 Task: Sort the products by price (lowest first).
Action: Mouse moved to (16, 138)
Screenshot: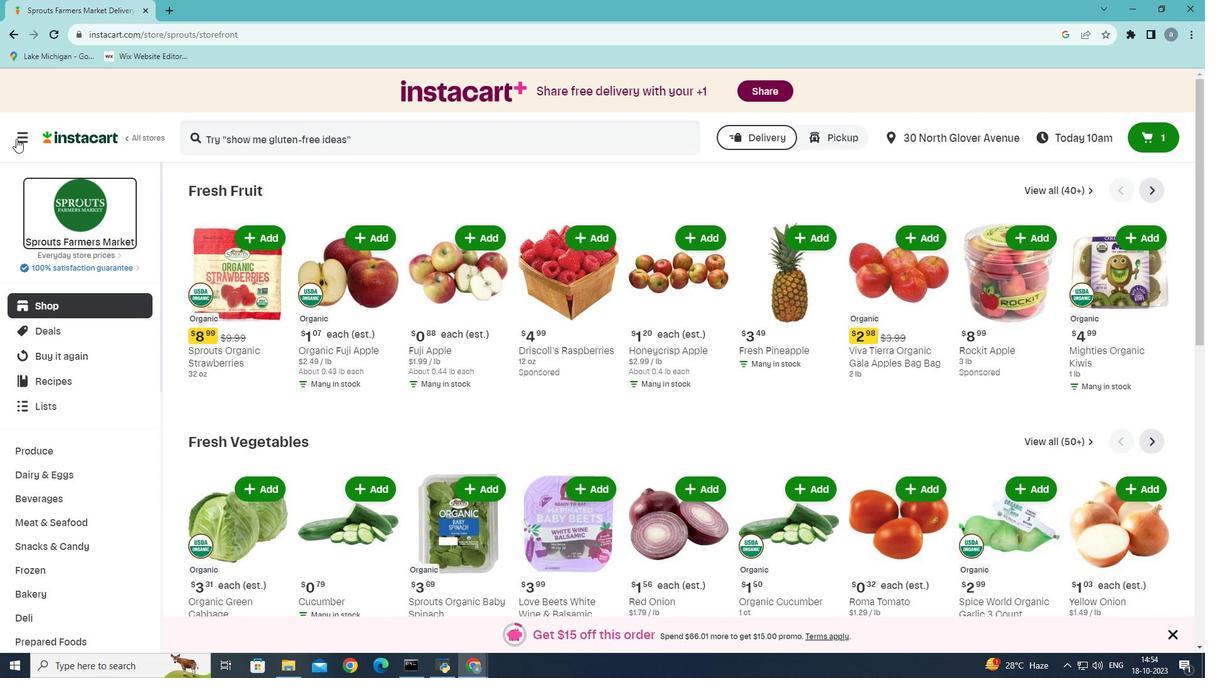 
Action: Mouse pressed left at (16, 138)
Screenshot: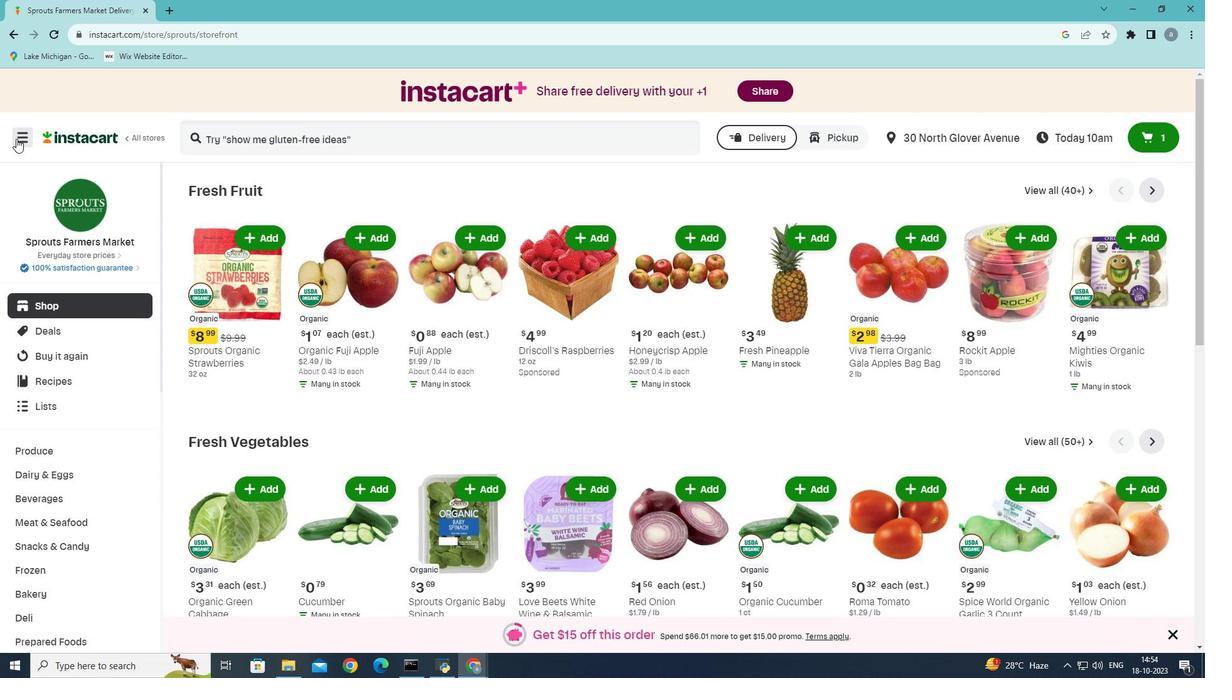 
Action: Mouse moved to (65, 373)
Screenshot: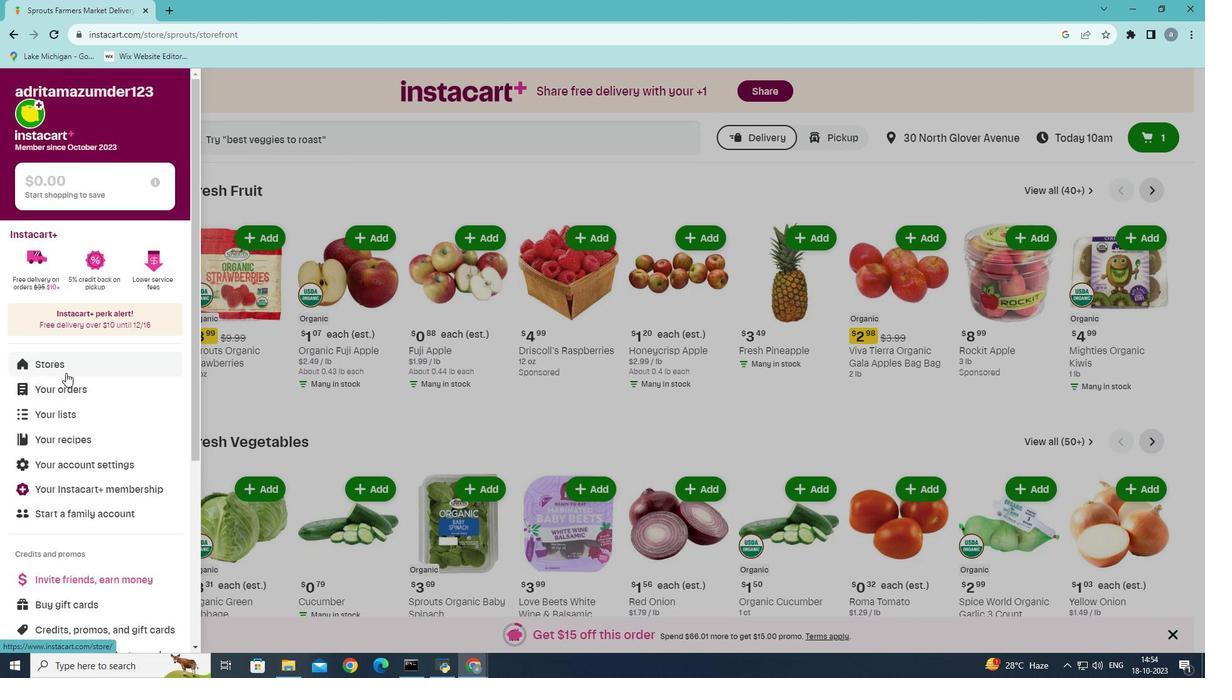 
Action: Mouse pressed left at (65, 373)
Screenshot: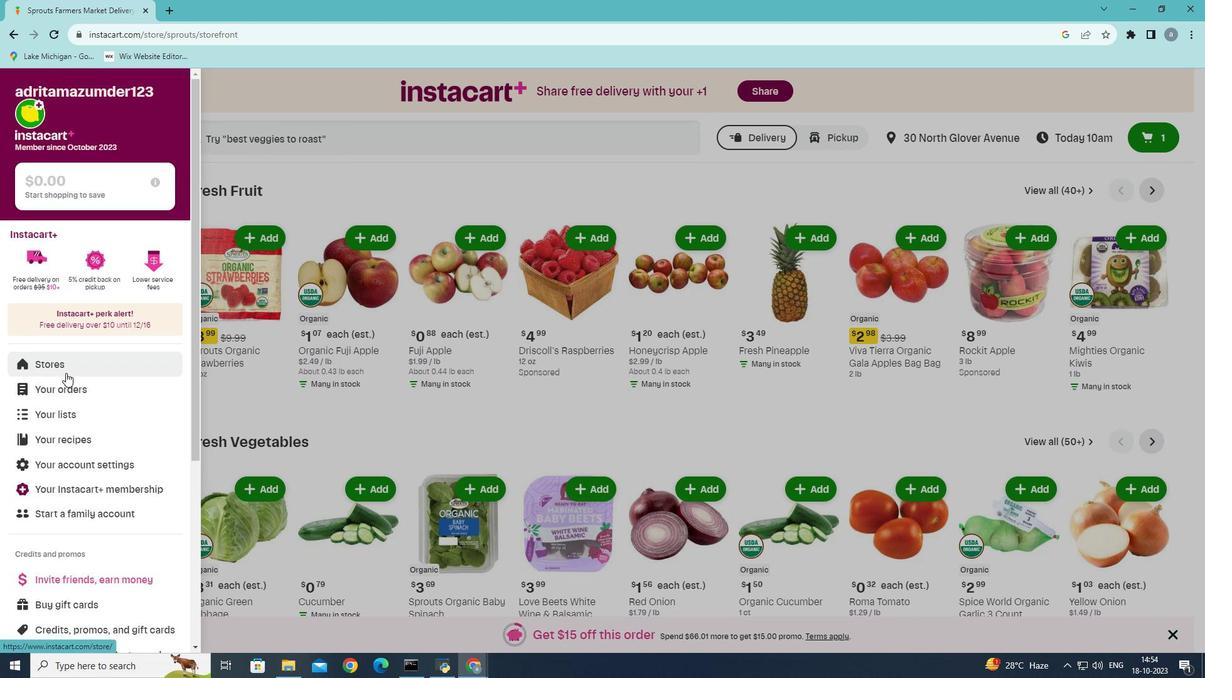 
Action: Mouse moved to (301, 140)
Screenshot: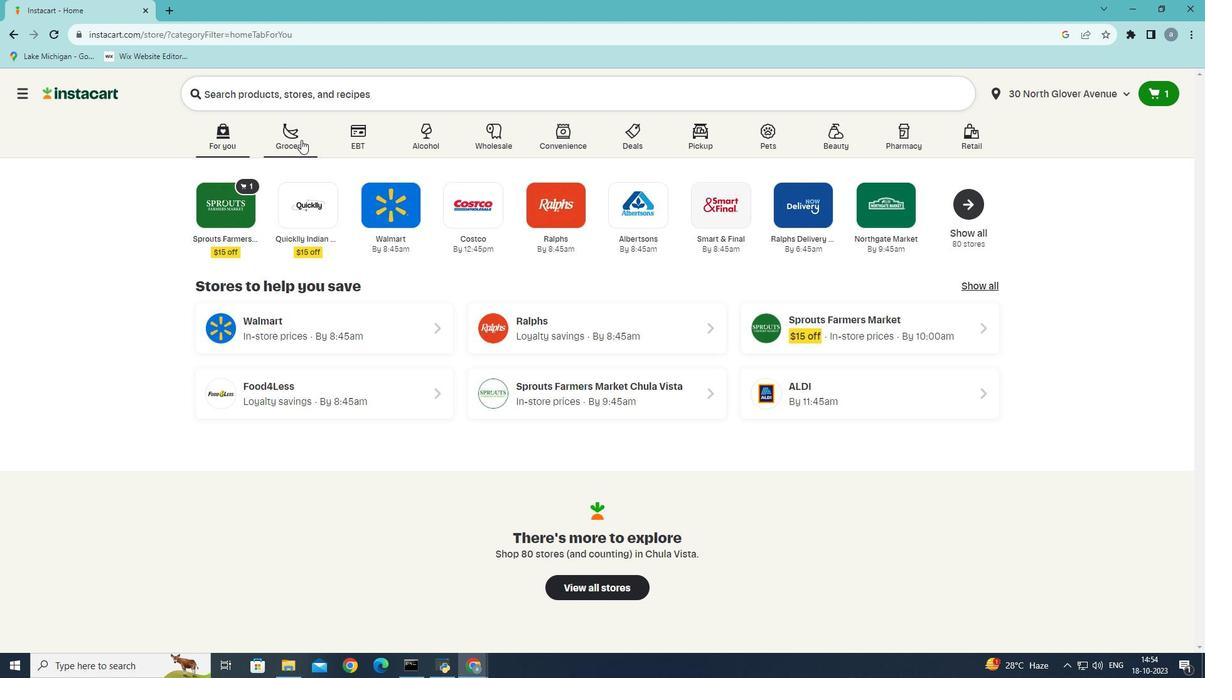 
Action: Mouse pressed left at (301, 140)
Screenshot: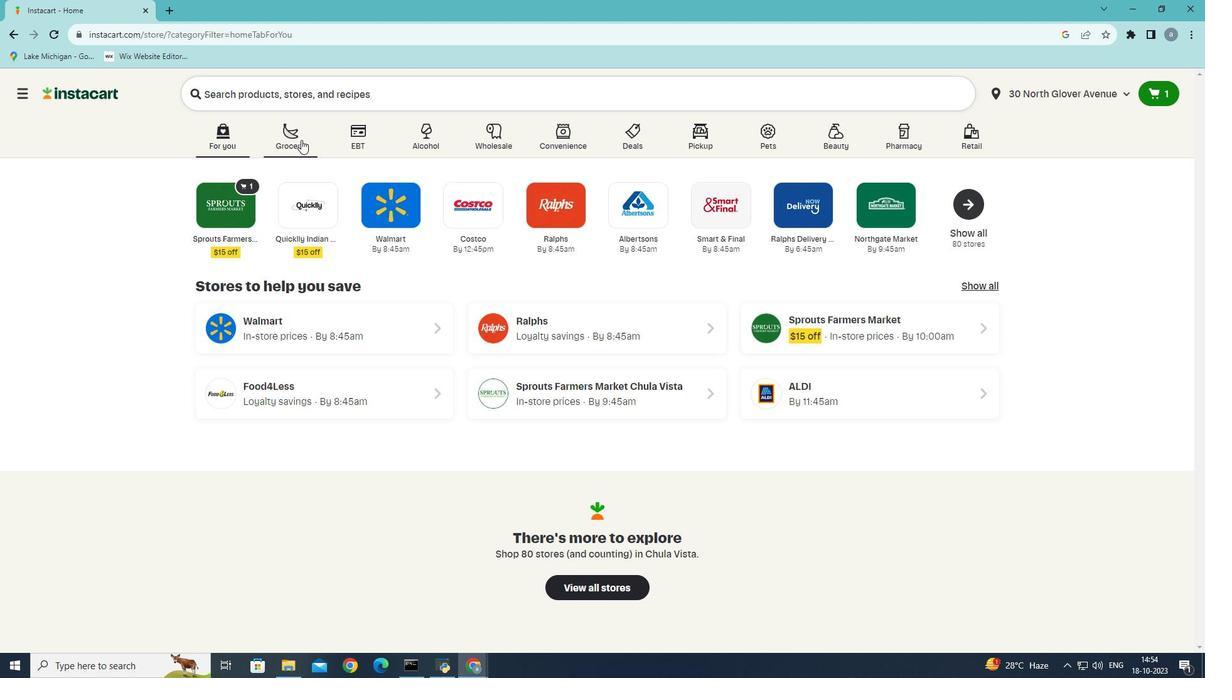 
Action: Mouse moved to (303, 381)
Screenshot: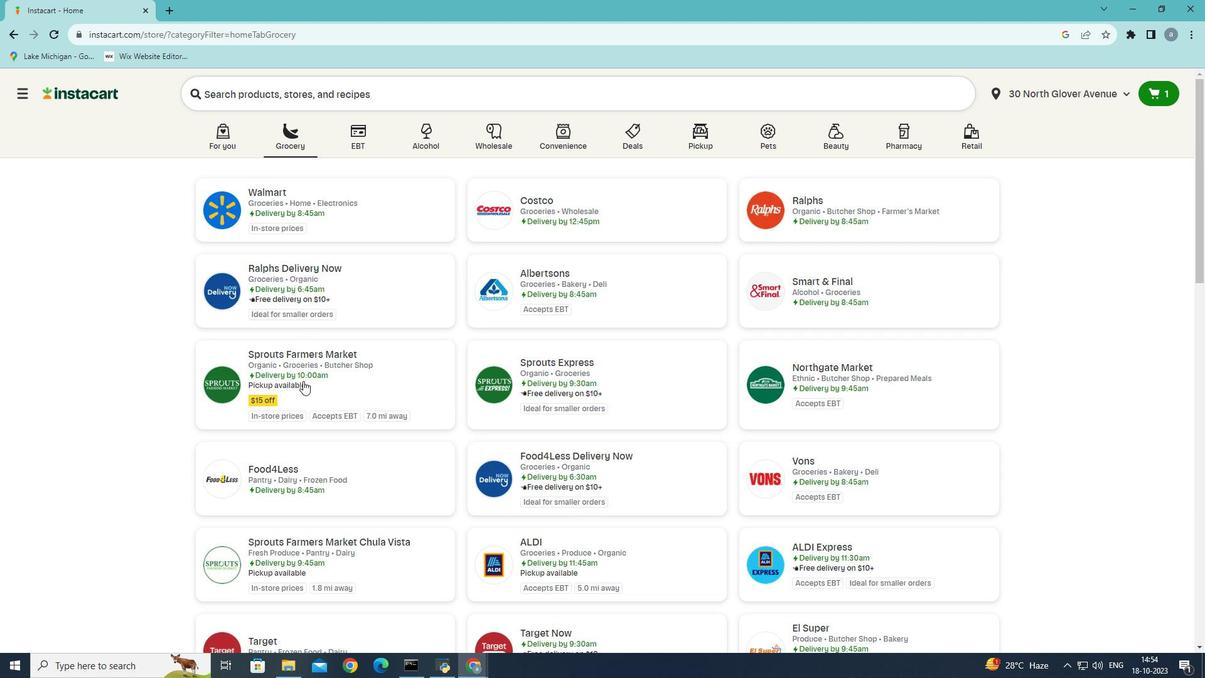 
Action: Mouse pressed left at (303, 381)
Screenshot: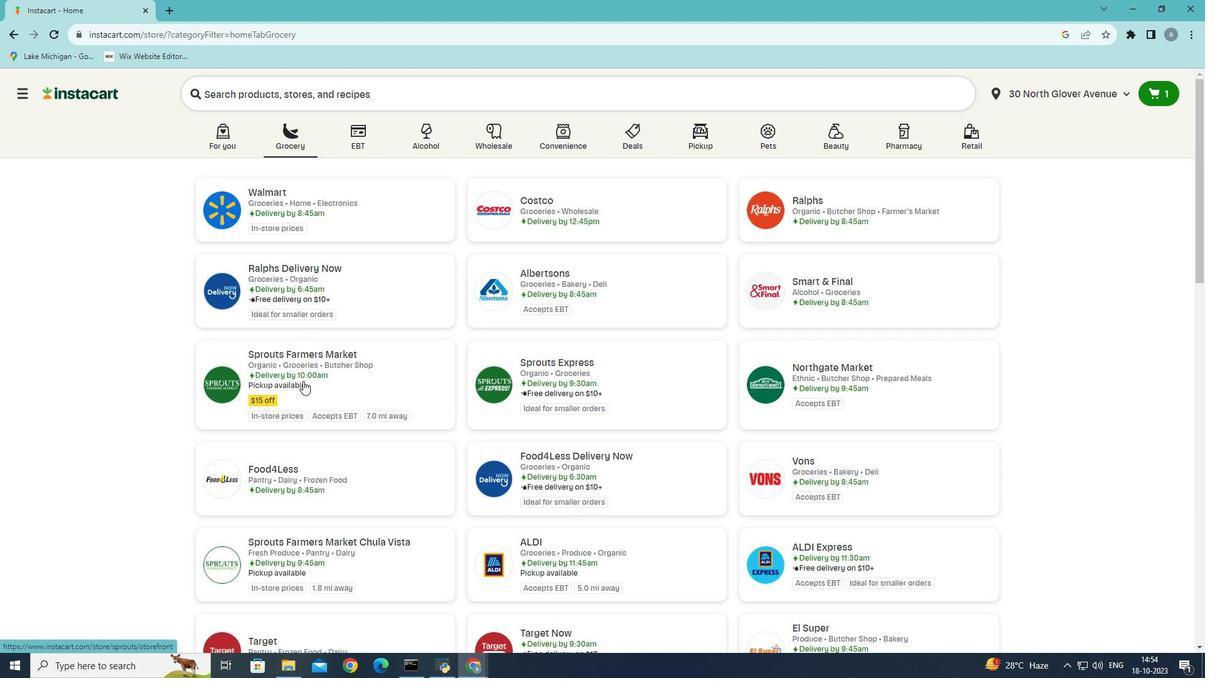 
Action: Mouse moved to (60, 518)
Screenshot: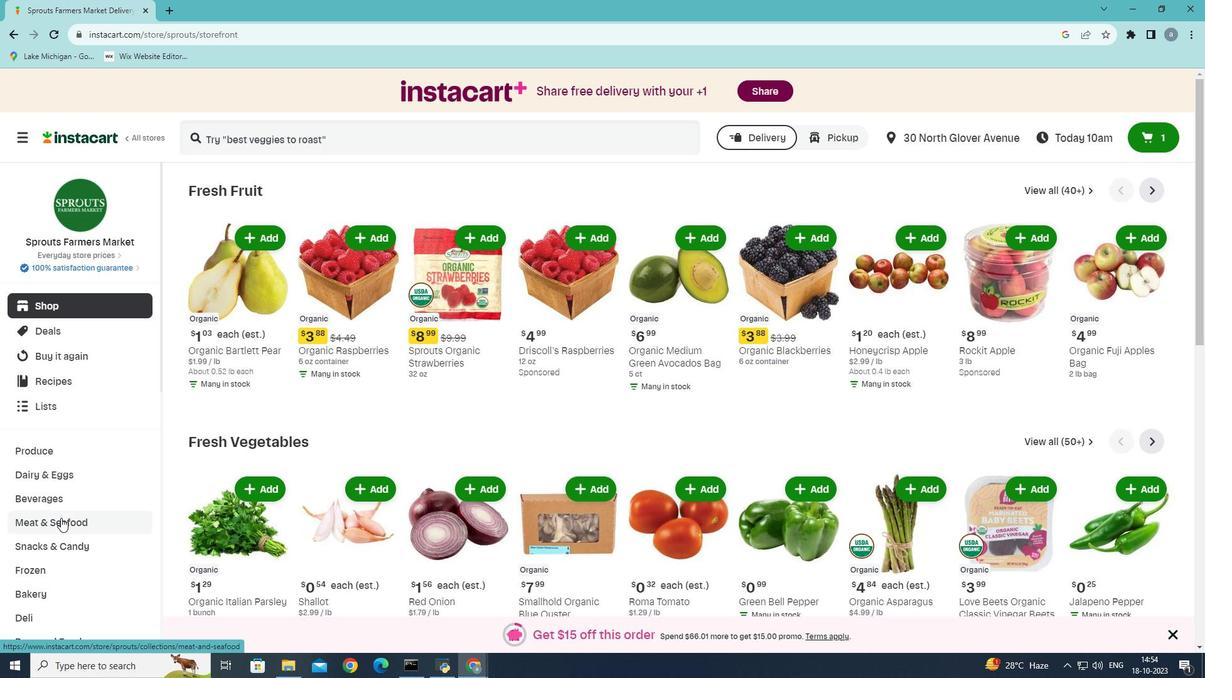 
Action: Mouse pressed left at (60, 518)
Screenshot: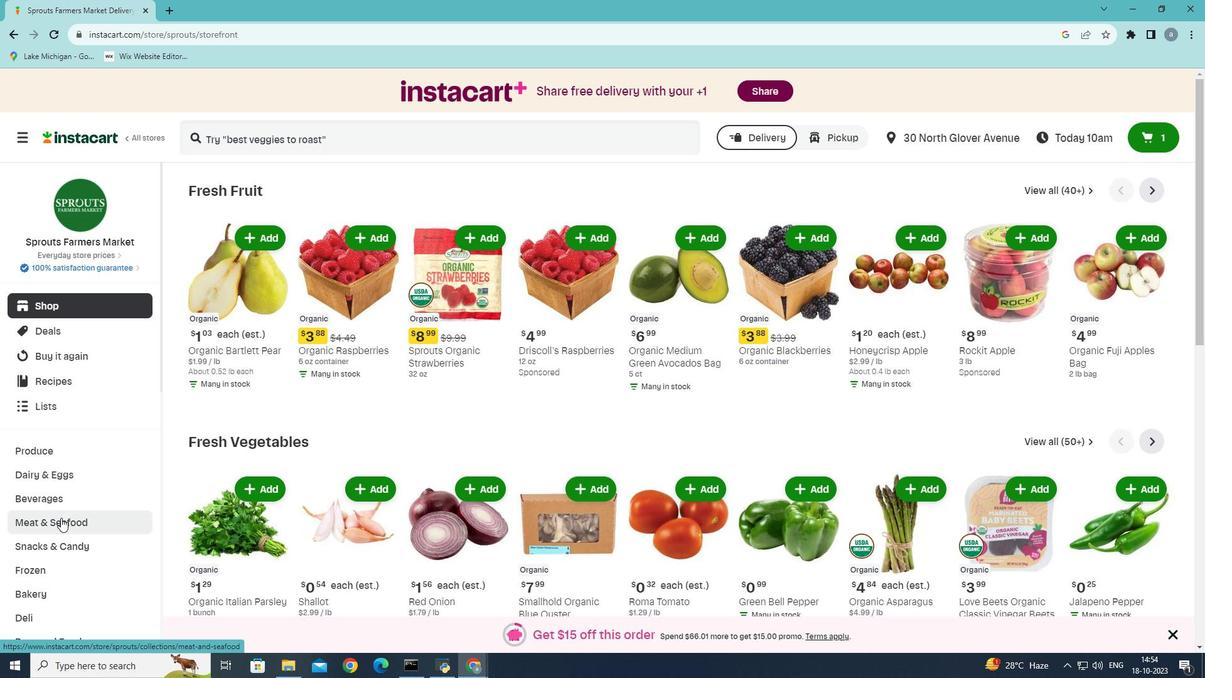 
Action: Mouse moved to (454, 215)
Screenshot: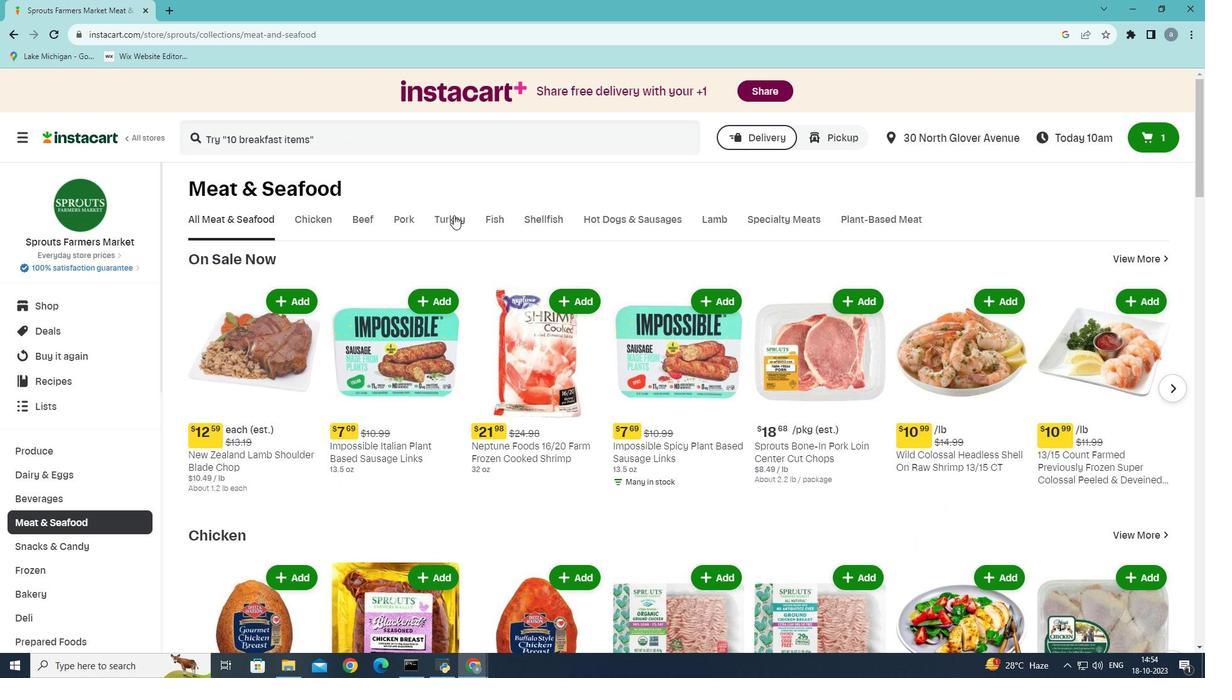
Action: Mouse pressed left at (454, 215)
Screenshot: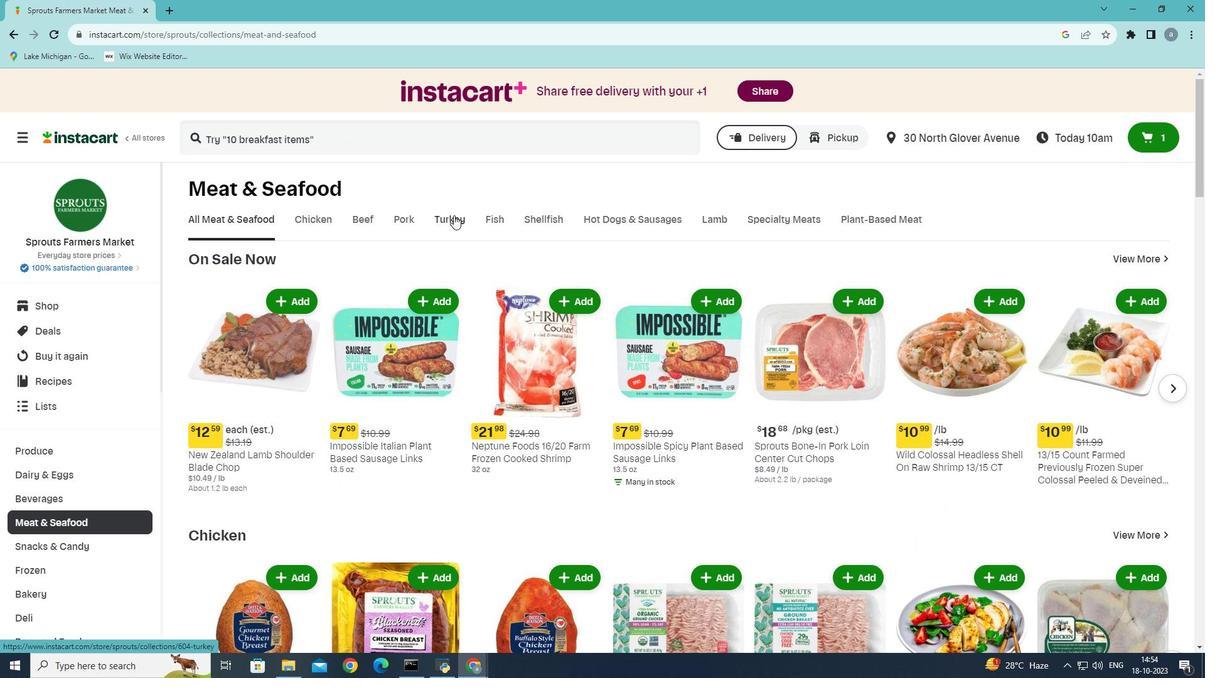 
Action: Mouse moved to (486, 276)
Screenshot: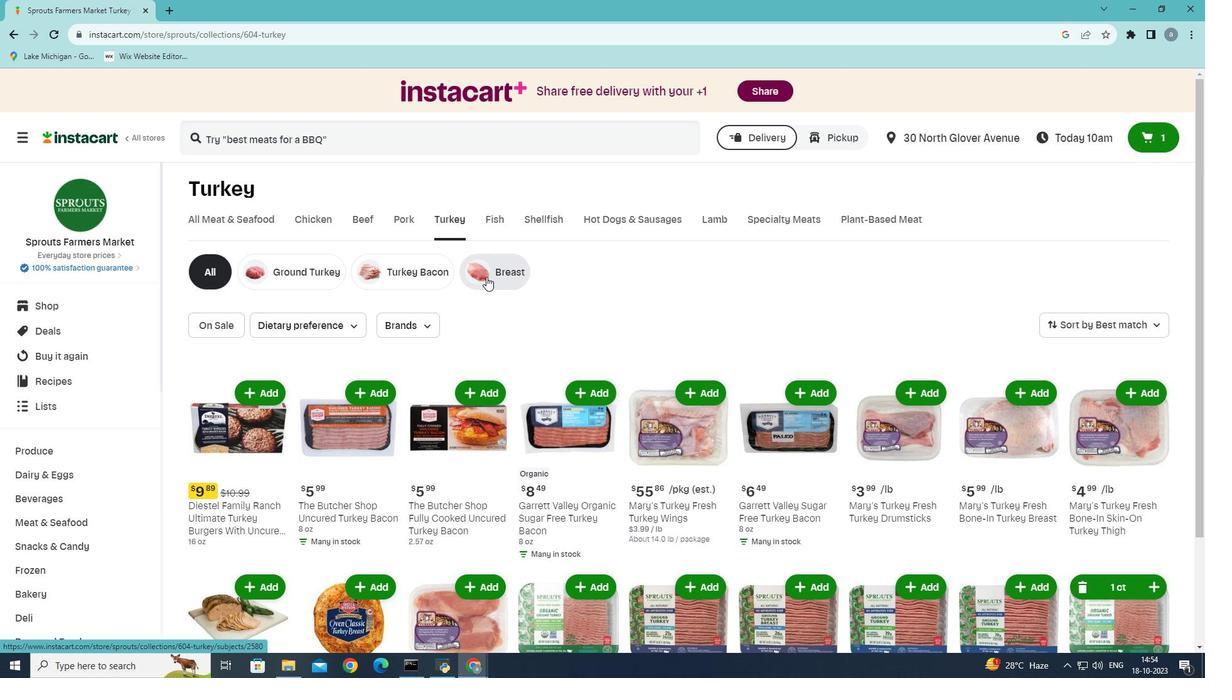 
Action: Mouse pressed left at (486, 276)
Screenshot: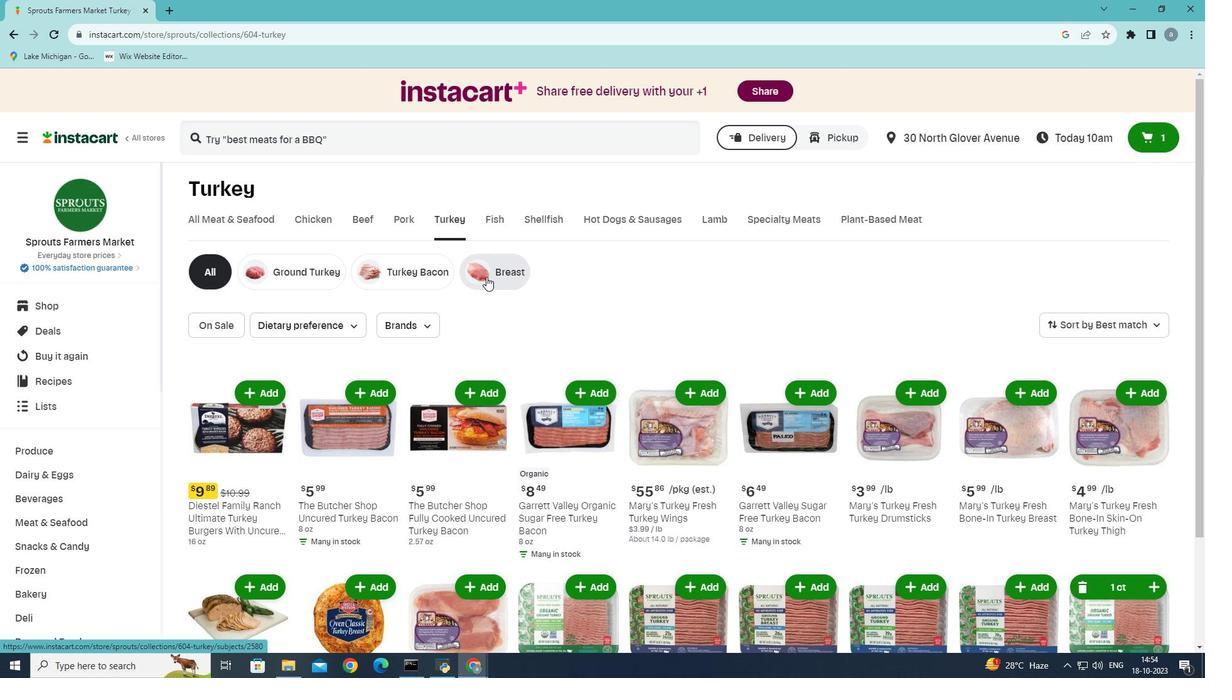 
Action: Mouse moved to (1167, 322)
Screenshot: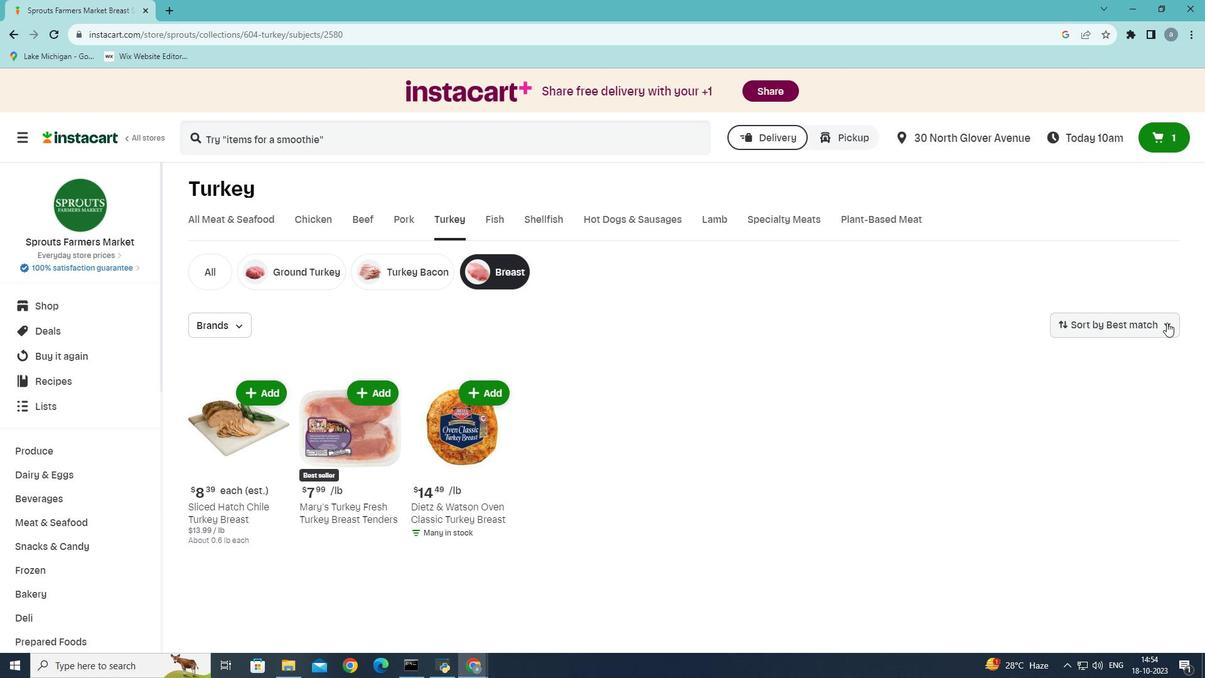 
Action: Mouse pressed left at (1167, 322)
Screenshot: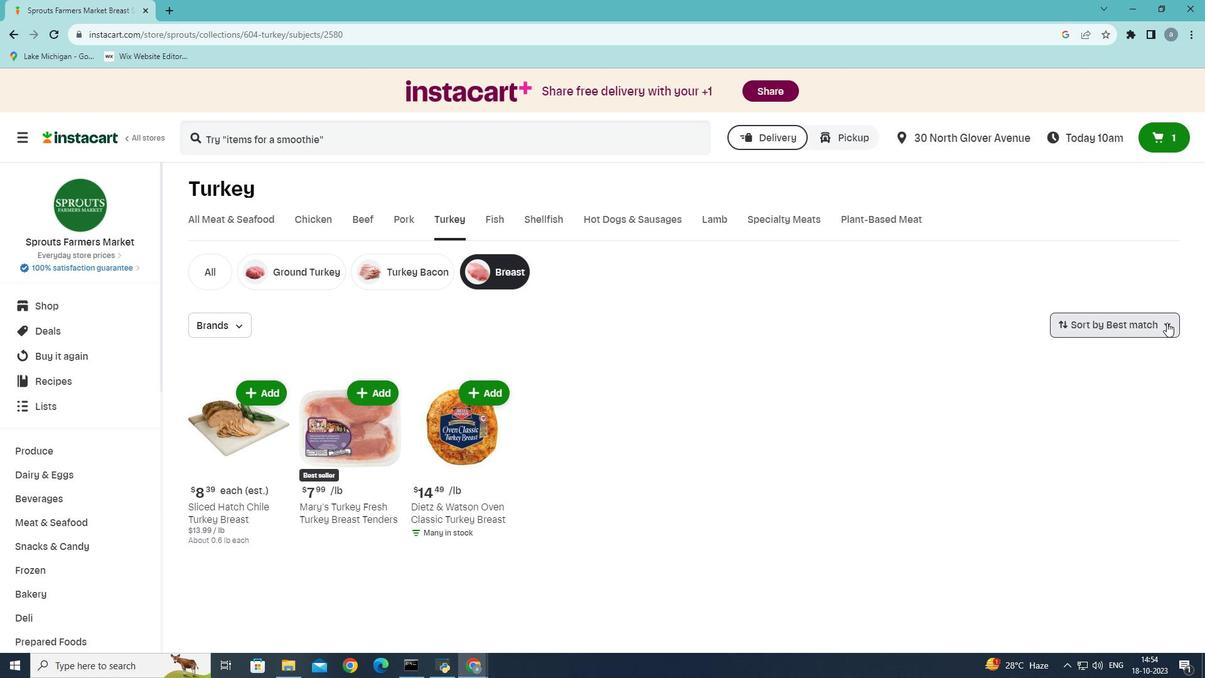 
Action: Mouse moved to (1151, 388)
Screenshot: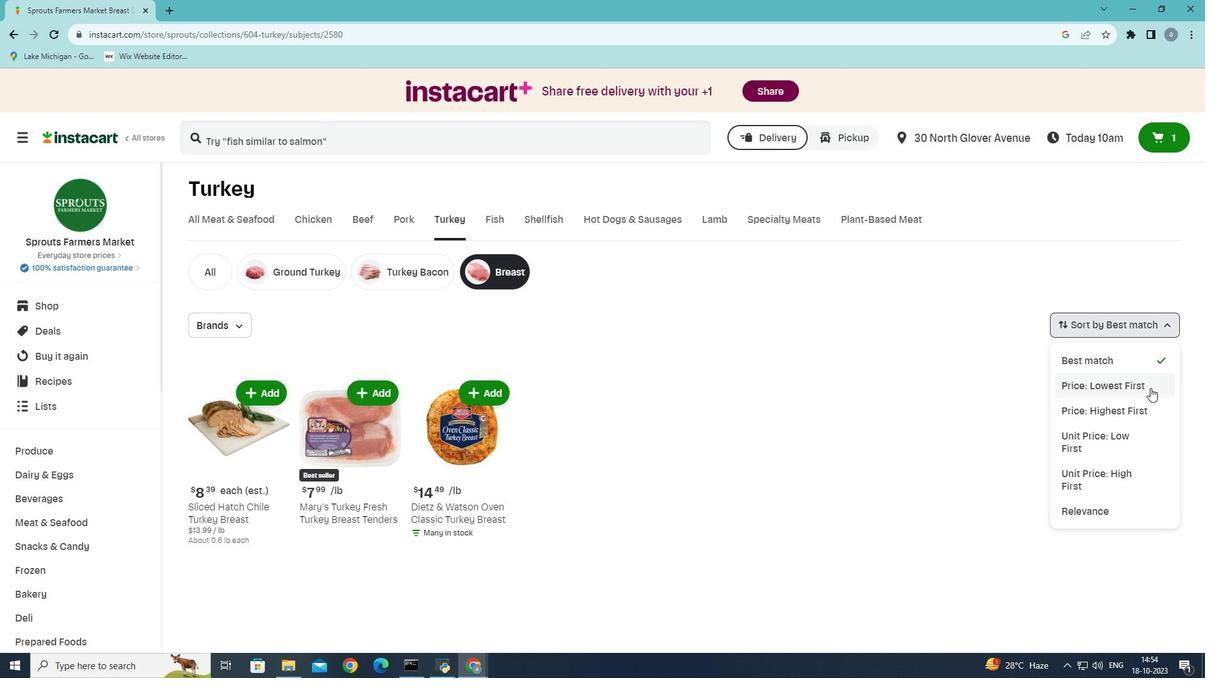 
Action: Mouse pressed left at (1151, 388)
Screenshot: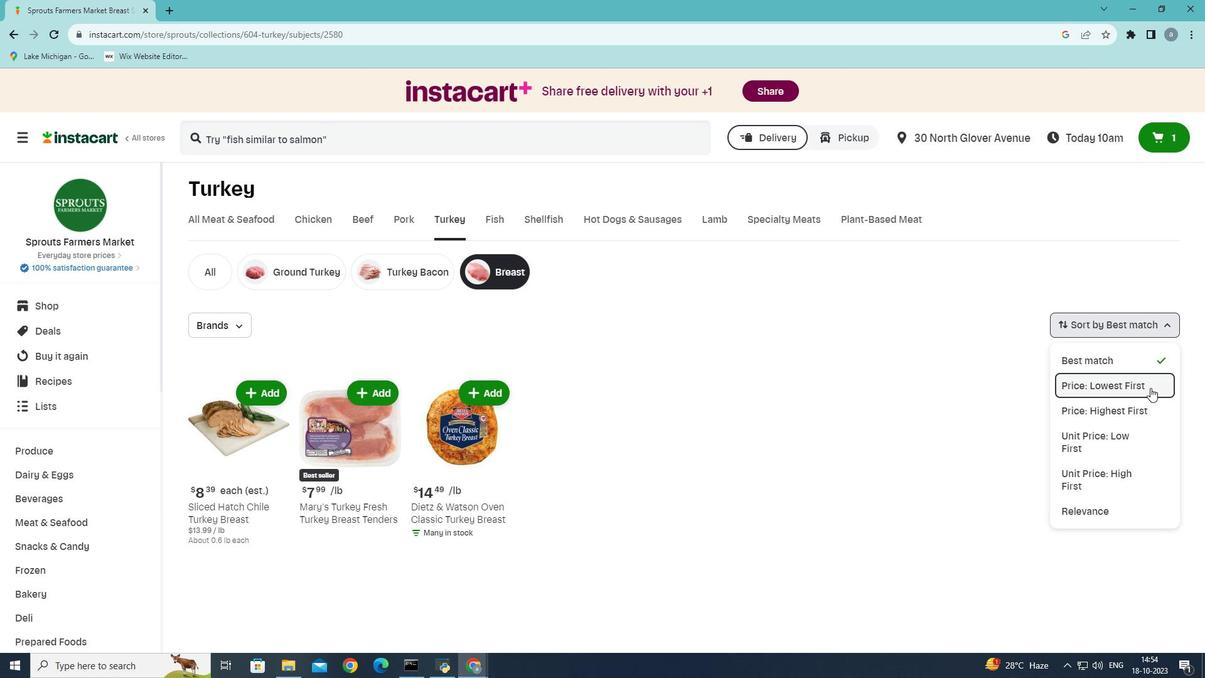 
